 Task: Create a task  Develop a new online tool for website optimization , assign it to team member softage.1@softage.net in the project ArtiZen and update the status of the task to  On Track  , set the priority of the task to High
Action: Mouse moved to (86, 66)
Screenshot: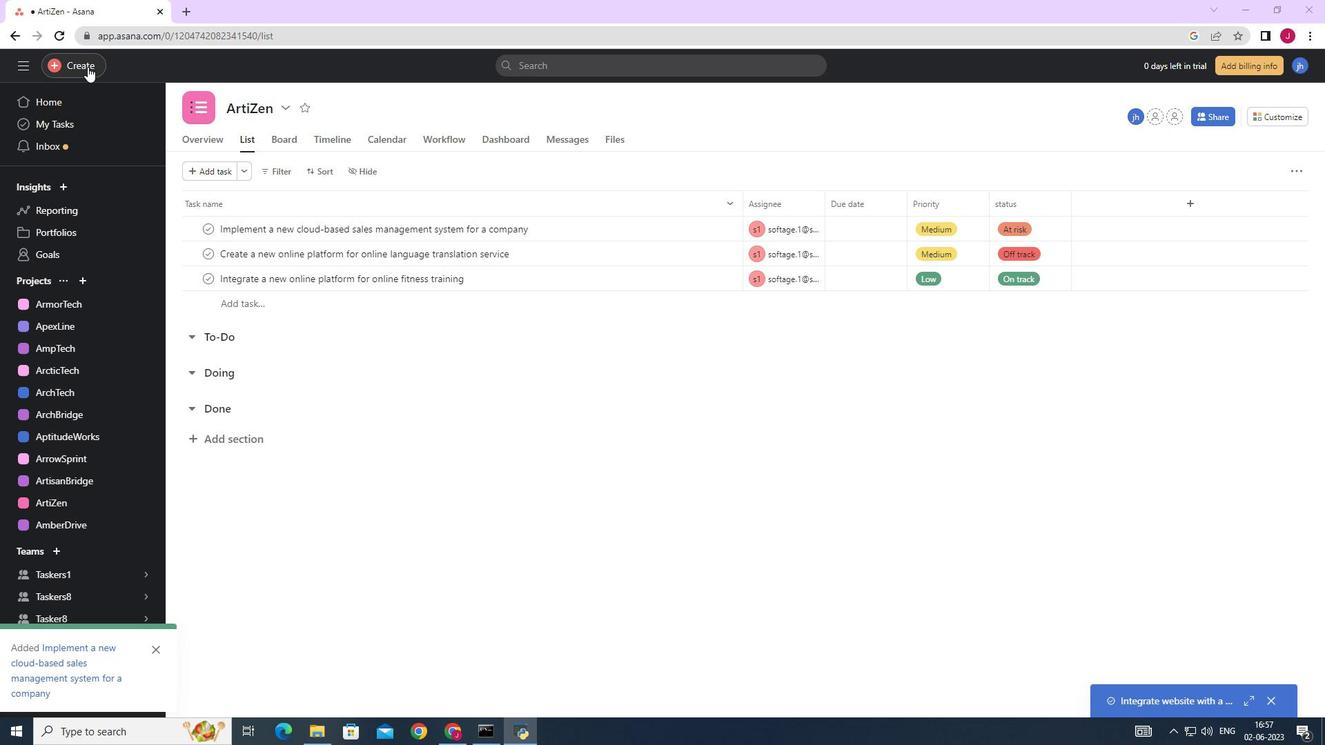 
Action: Mouse pressed left at (86, 66)
Screenshot: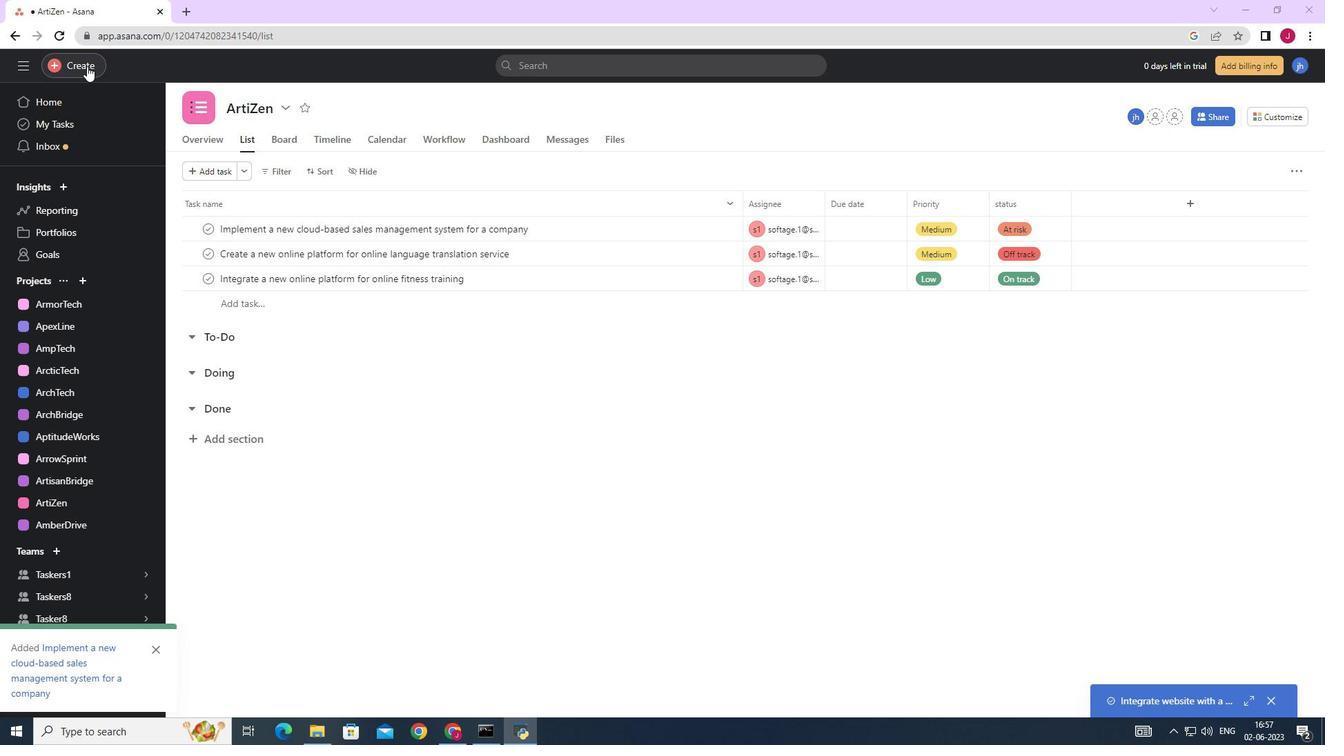
Action: Mouse moved to (170, 67)
Screenshot: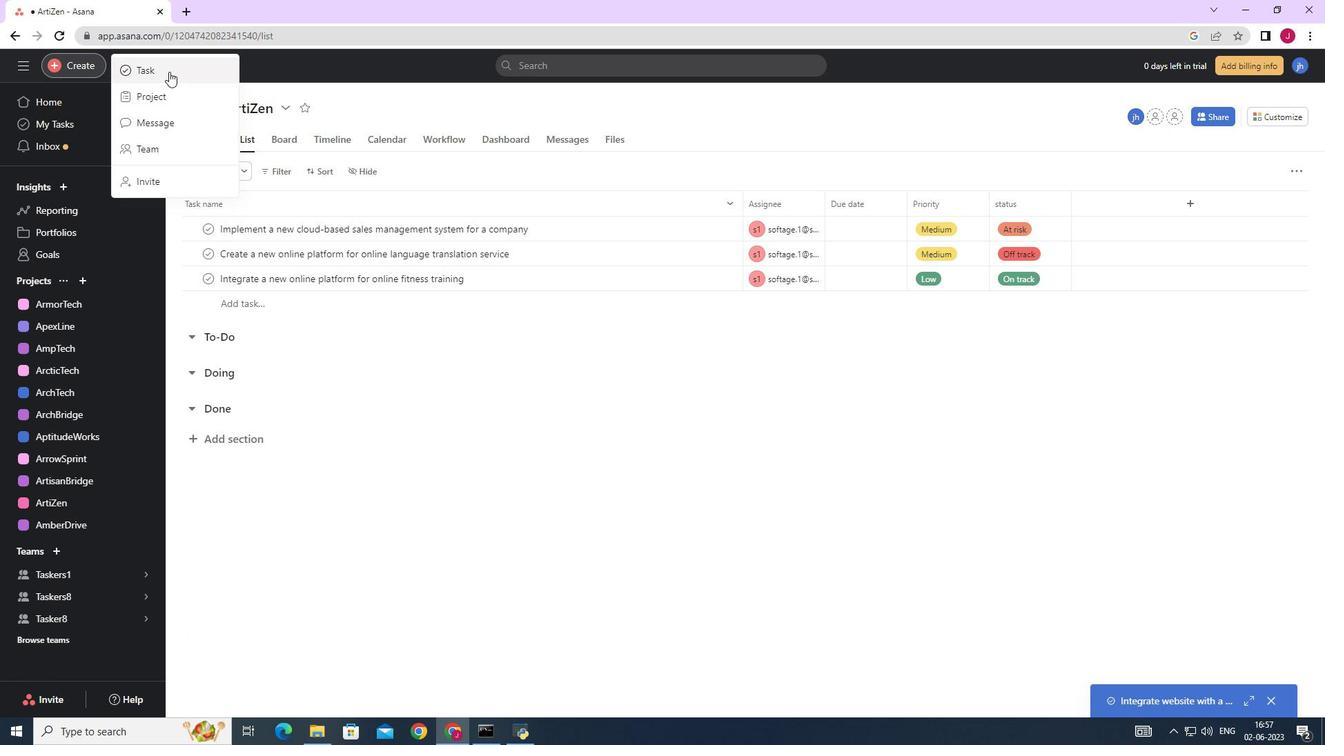 
Action: Mouse pressed left at (170, 67)
Screenshot: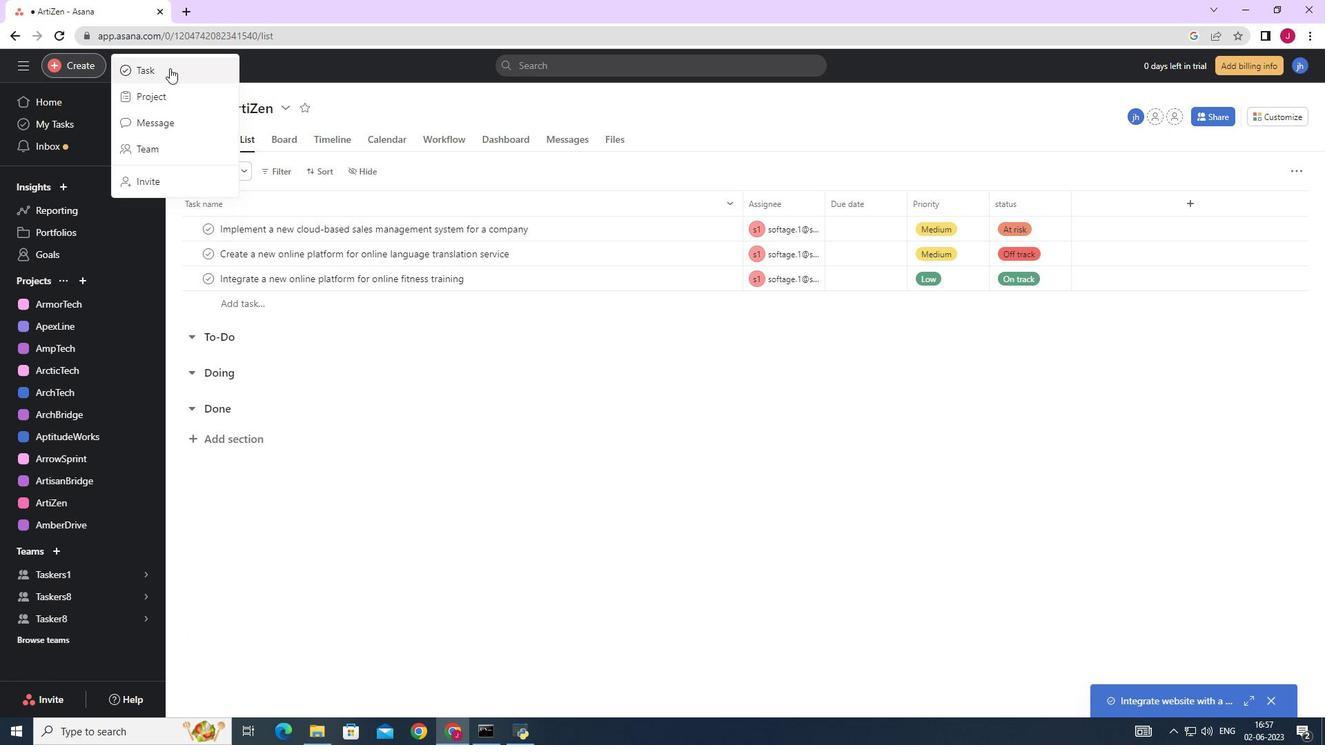 
Action: Mouse moved to (1077, 457)
Screenshot: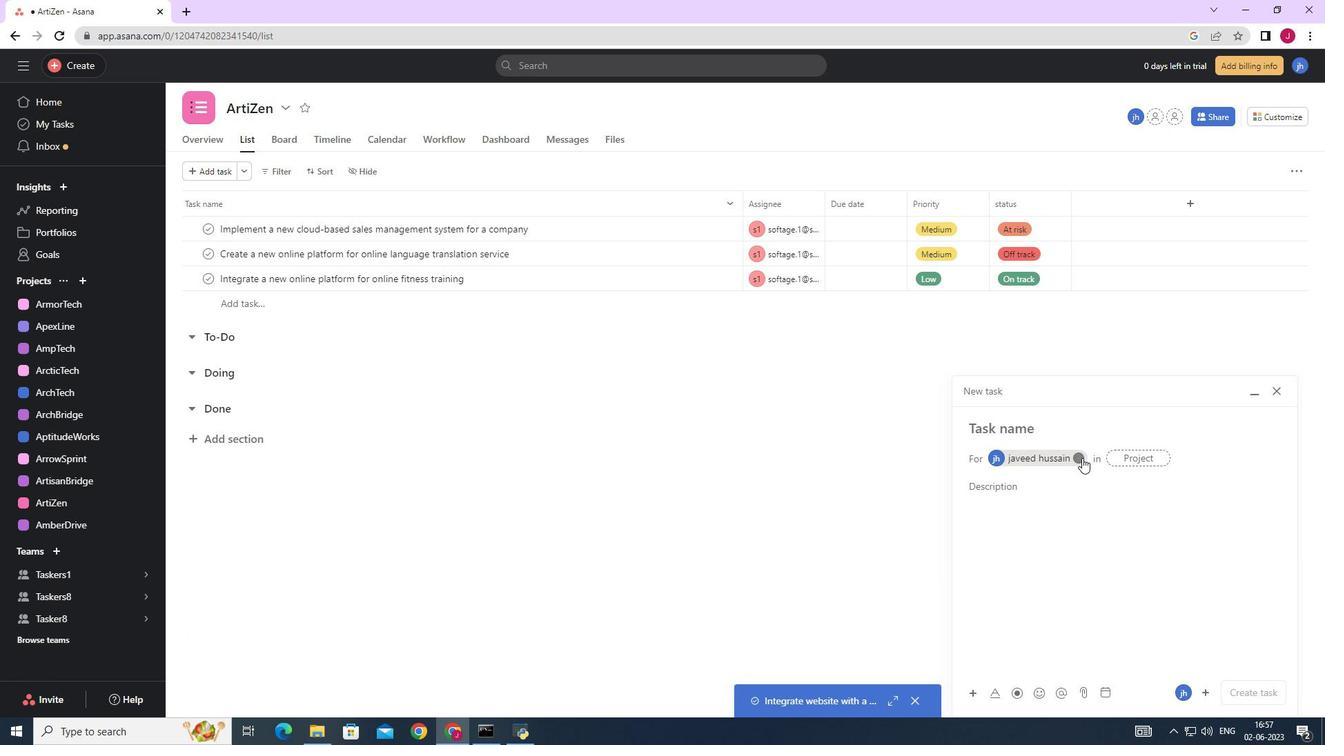
Action: Mouse pressed left at (1077, 457)
Screenshot: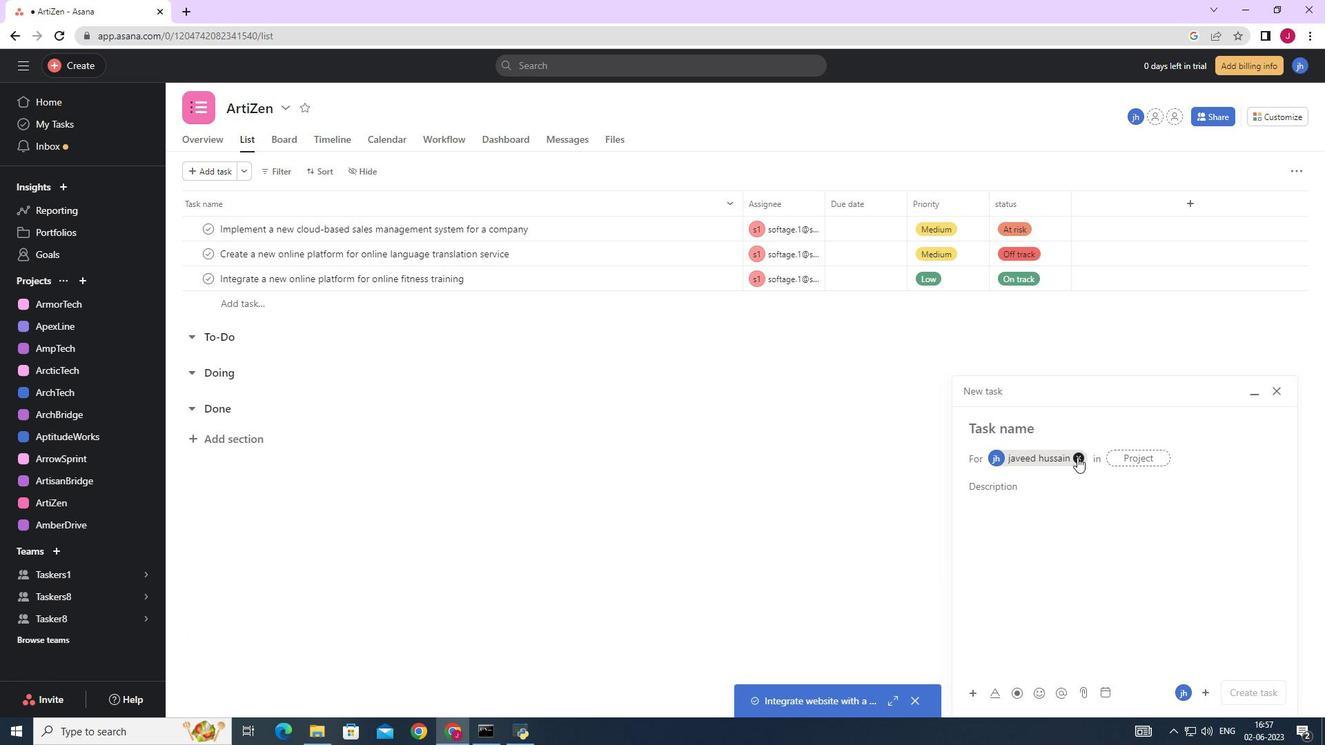 
Action: Mouse moved to (1019, 424)
Screenshot: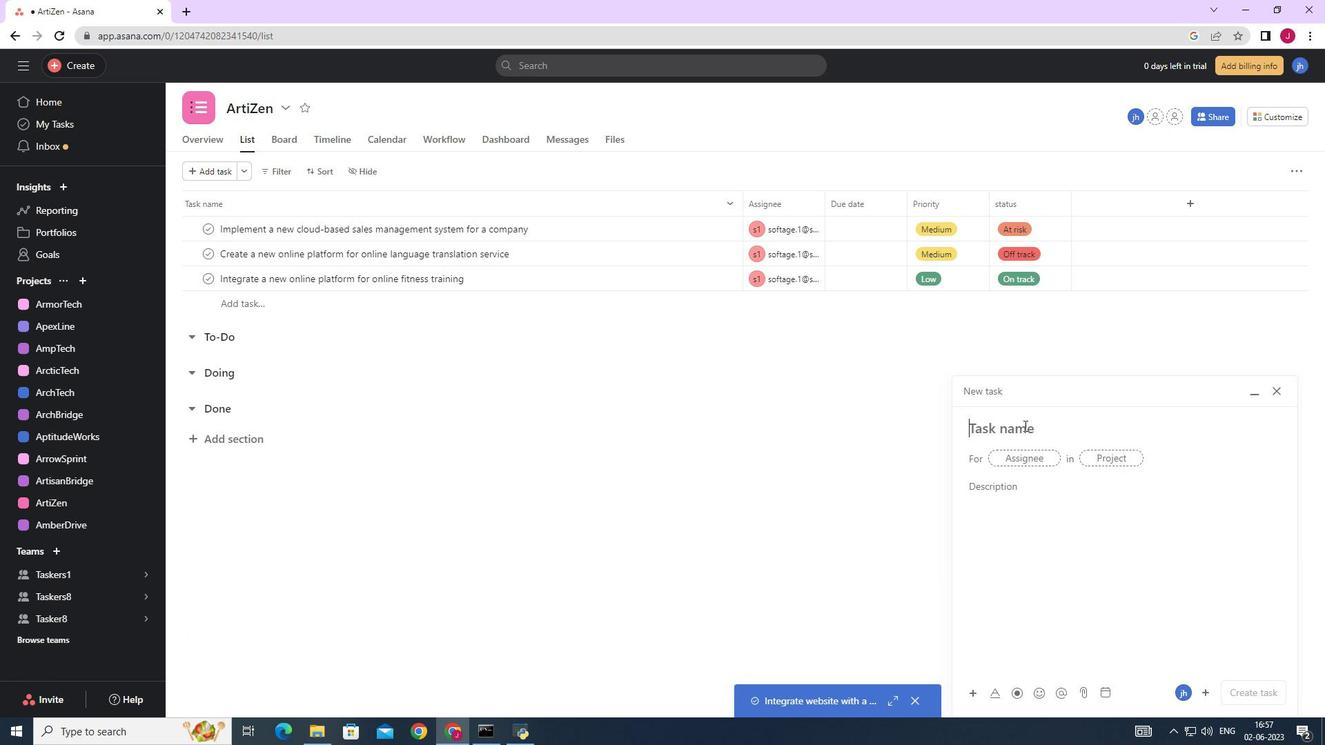 
Action: Mouse pressed left at (1019, 424)
Screenshot: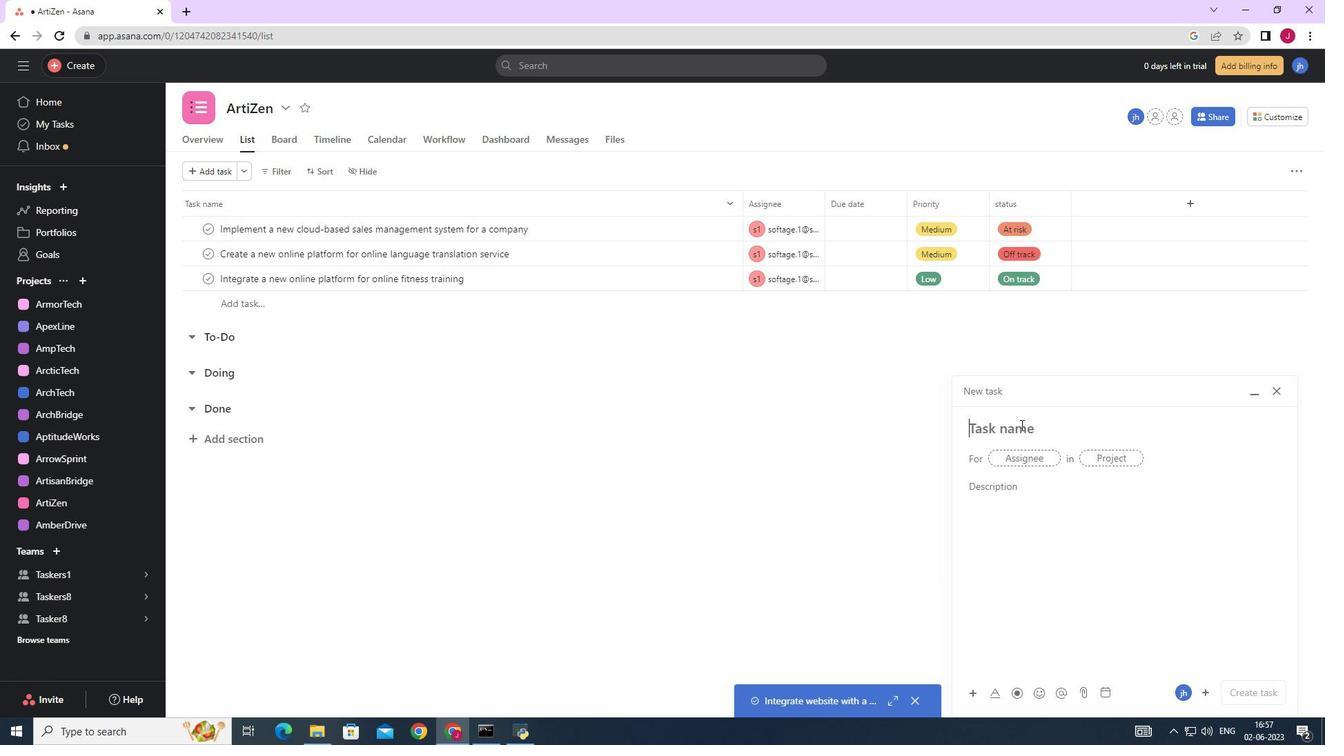 
Action: Key pressed <Key.caps_lock>D<Key.caps_lock>evelop<Key.space>a<Key.space>new<Key.space>online<Key.space>tool<Key.space>for<Key.space>website<Key.space>optimization<Key.space>
Screenshot: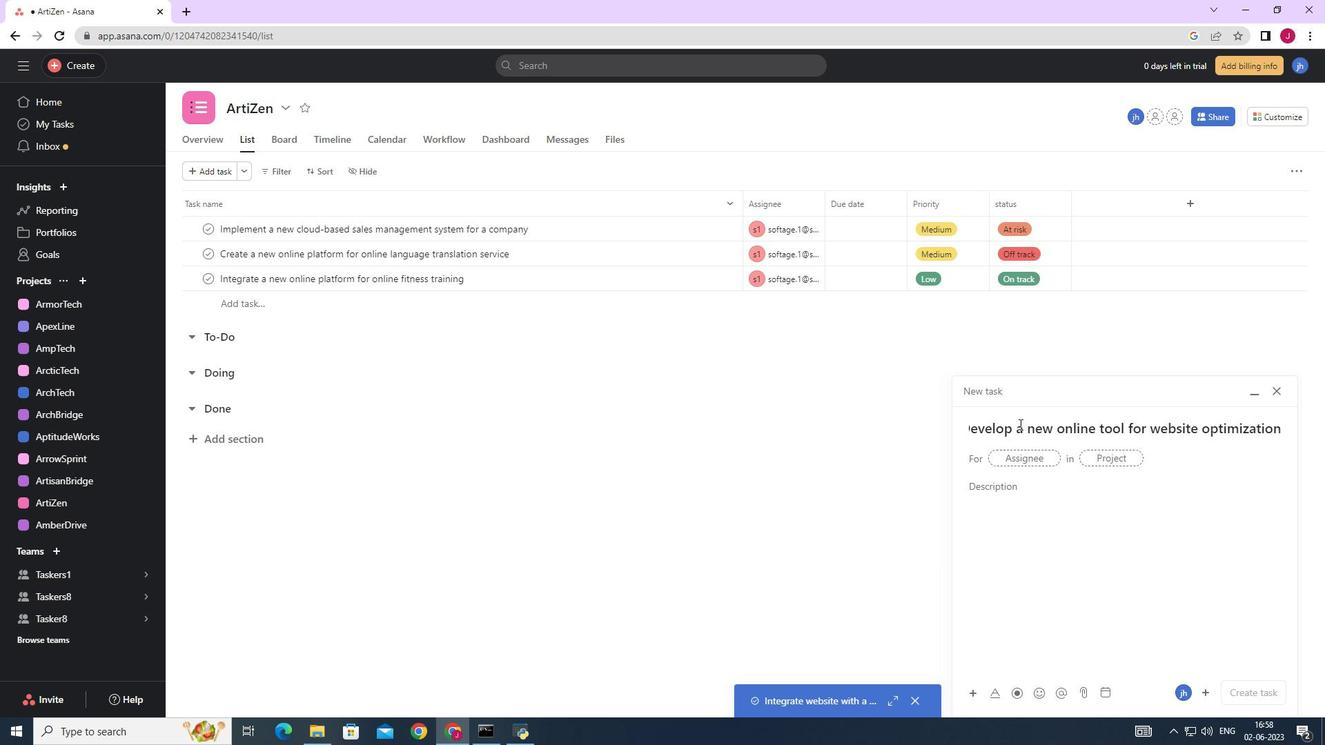 
Action: Mouse moved to (1027, 462)
Screenshot: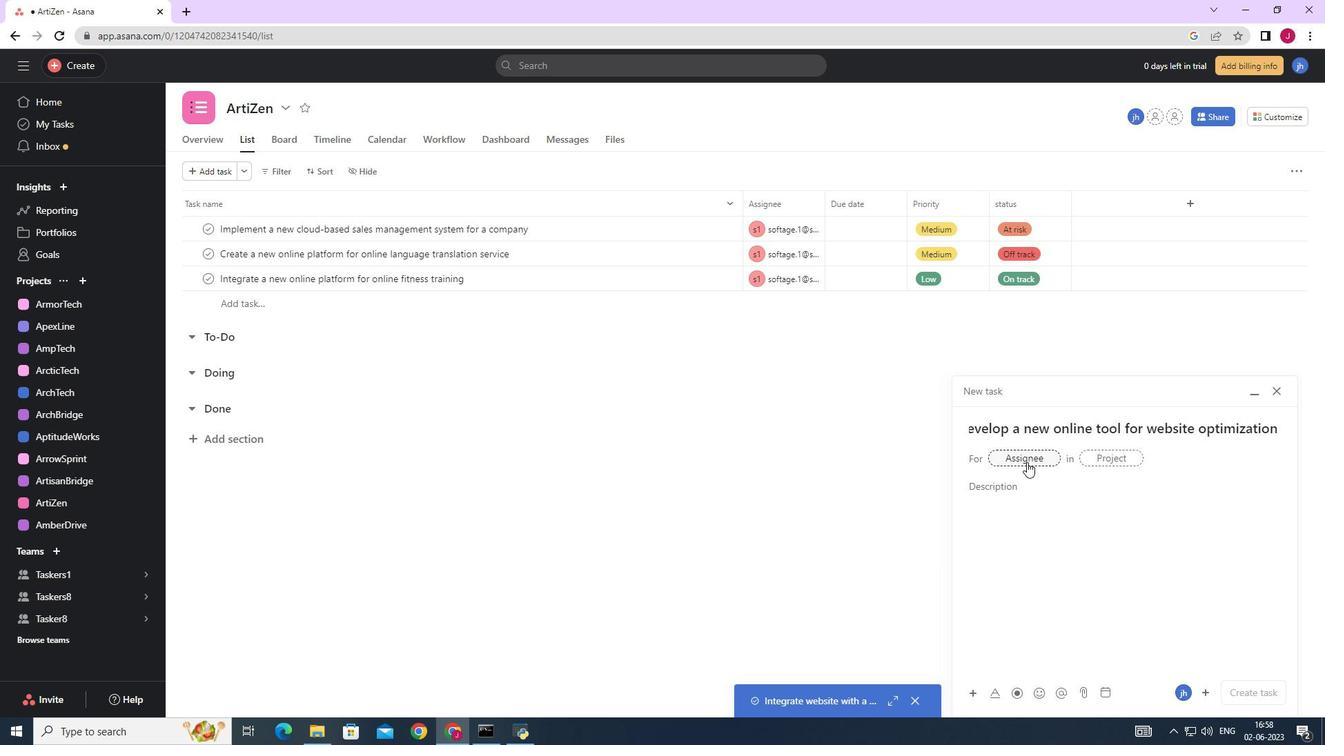 
Action: Mouse pressed left at (1027, 462)
Screenshot: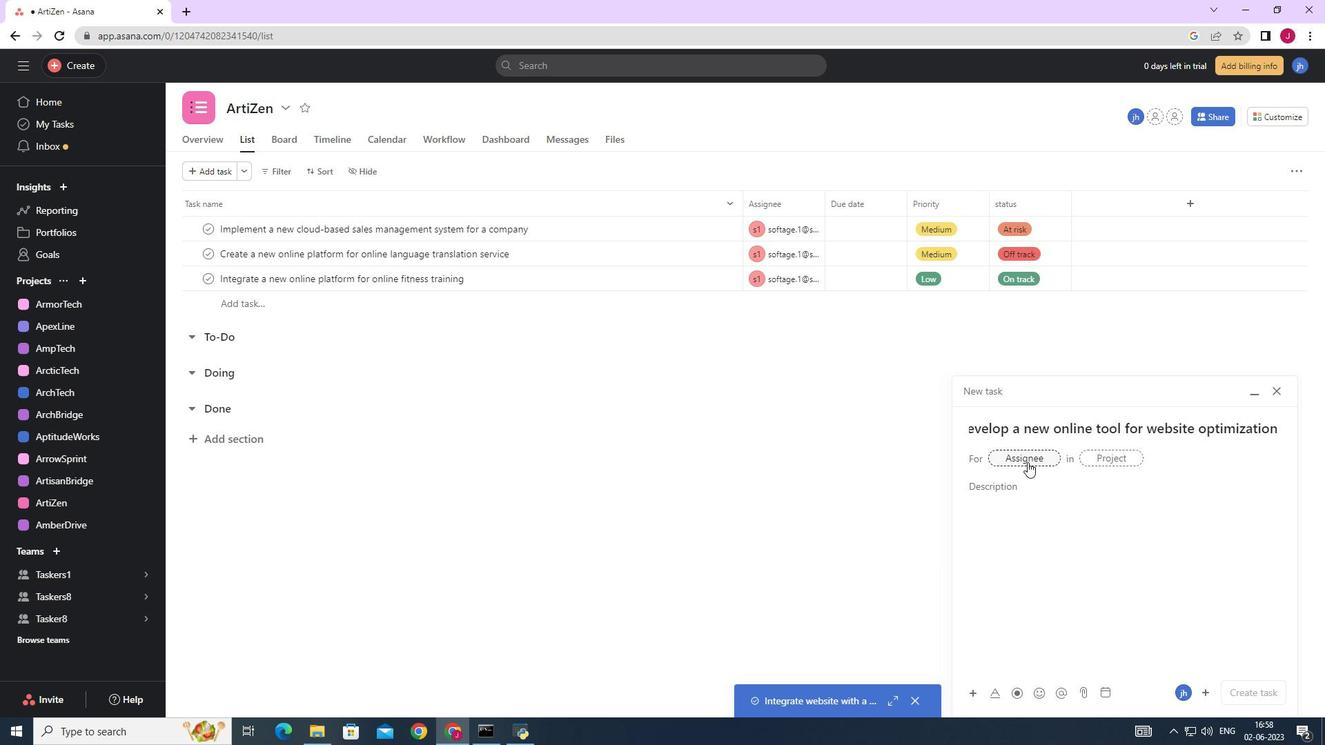 
Action: Mouse moved to (1027, 461)
Screenshot: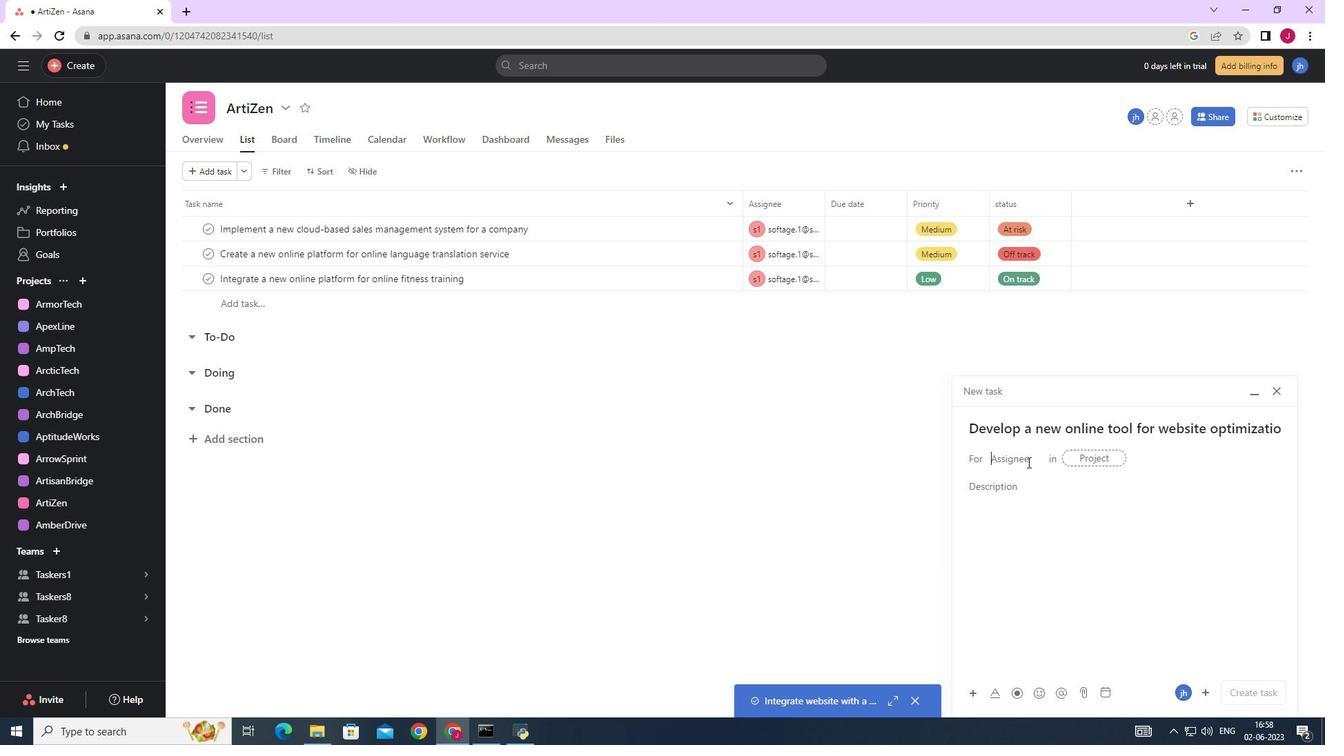 
Action: Key pressed softage.1
Screenshot: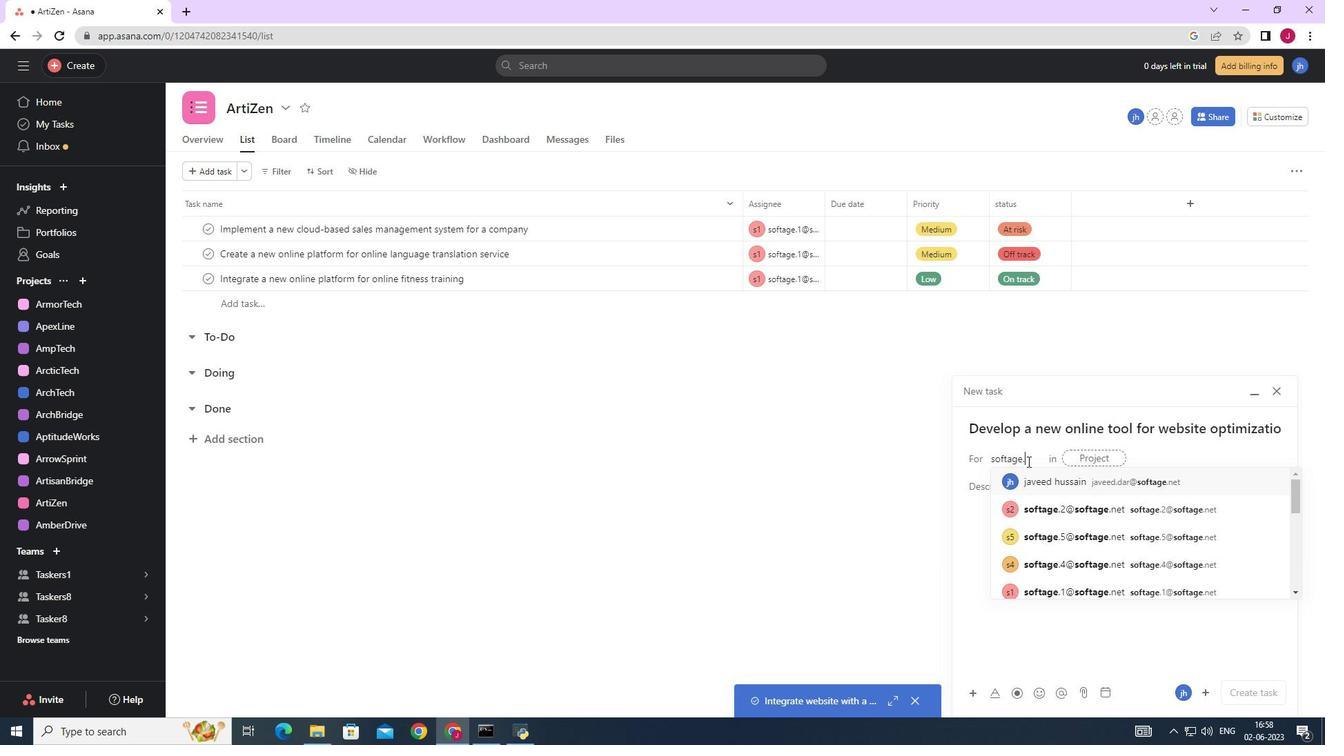 
Action: Mouse moved to (1074, 481)
Screenshot: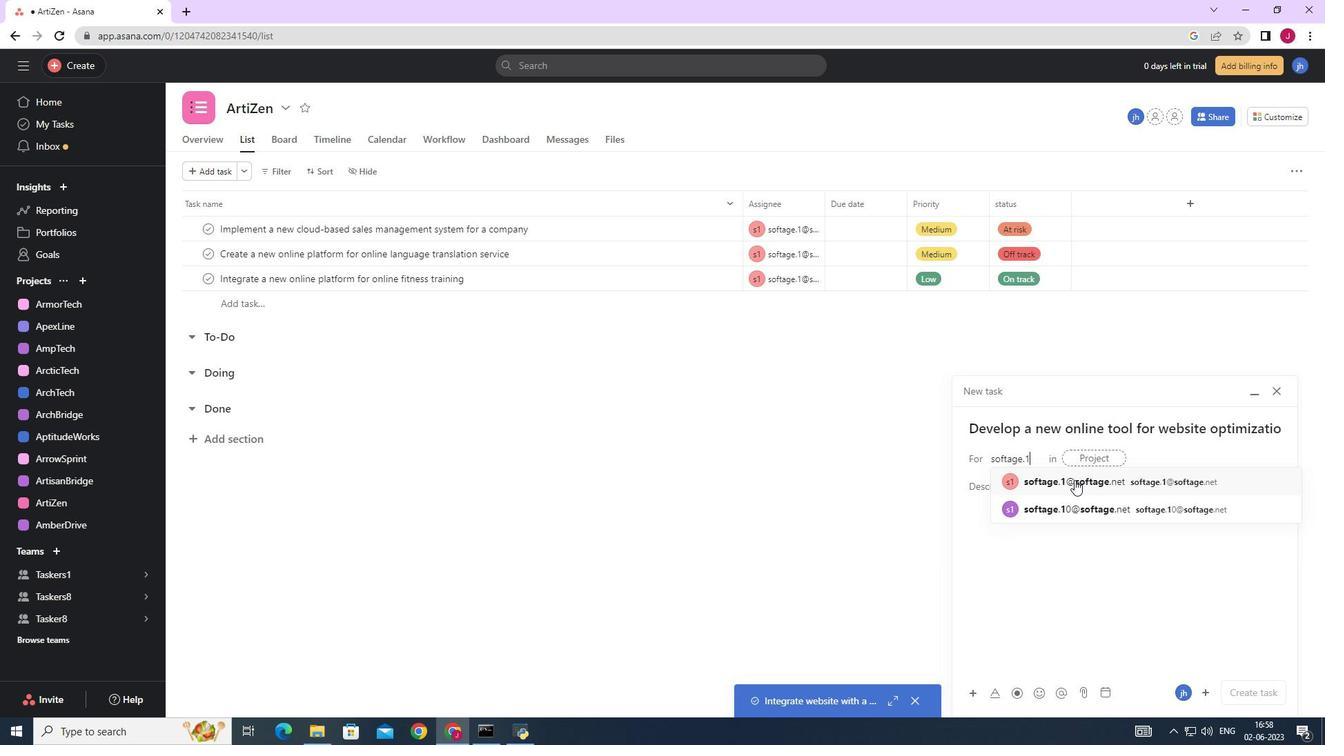 
Action: Mouse pressed left at (1074, 481)
Screenshot: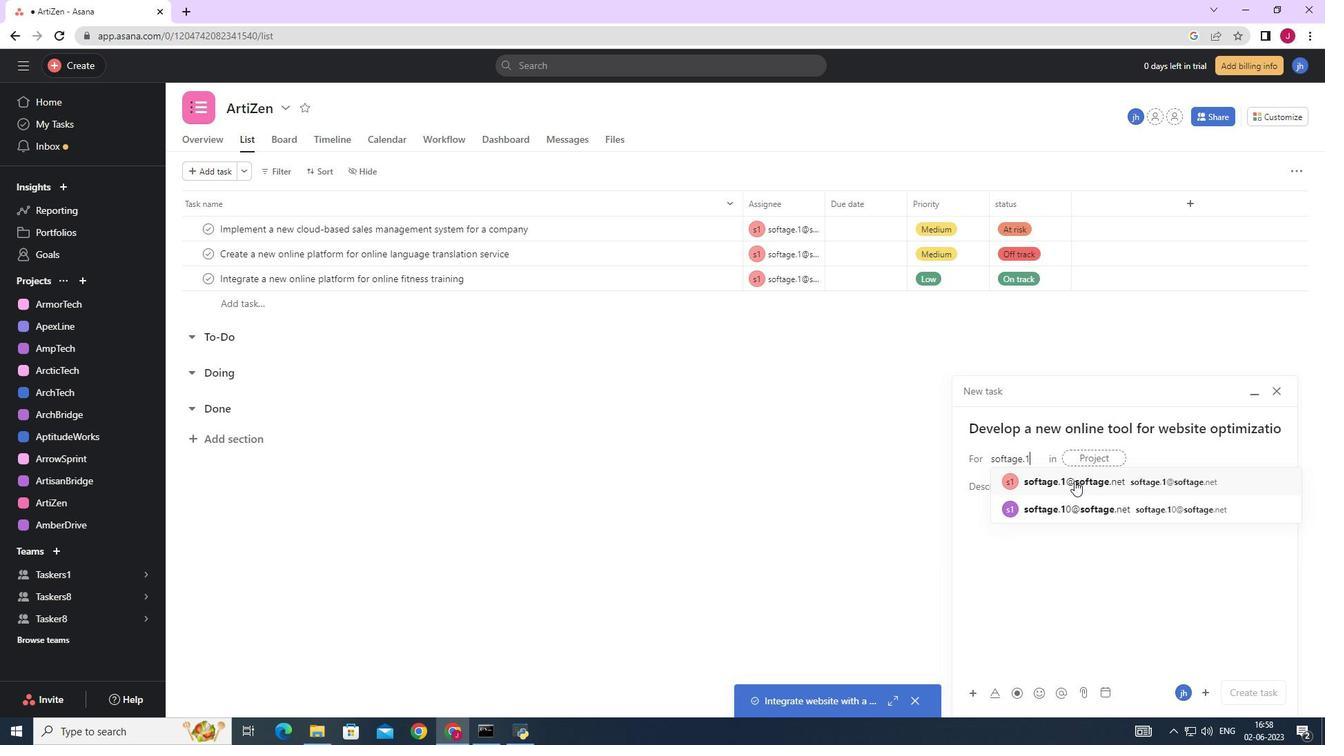 
Action: Mouse moved to (866, 486)
Screenshot: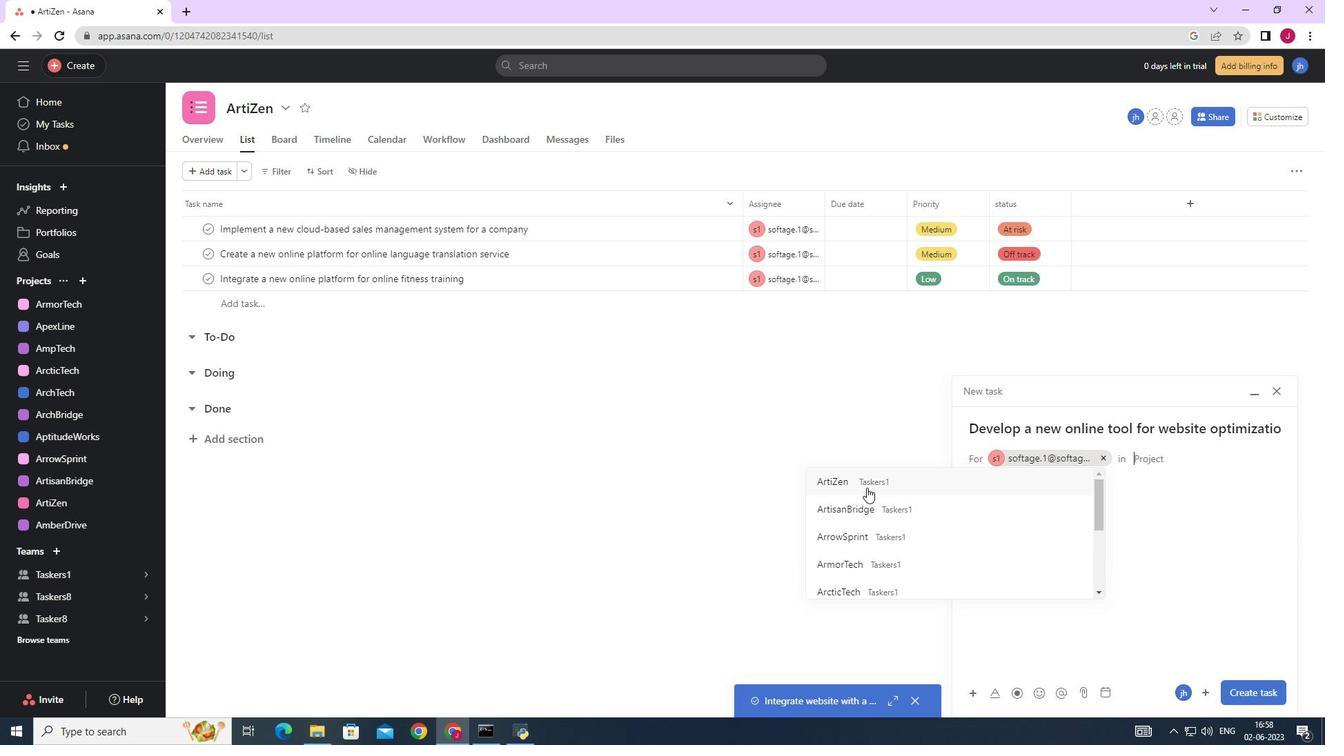 
Action: Mouse pressed left at (866, 486)
Screenshot: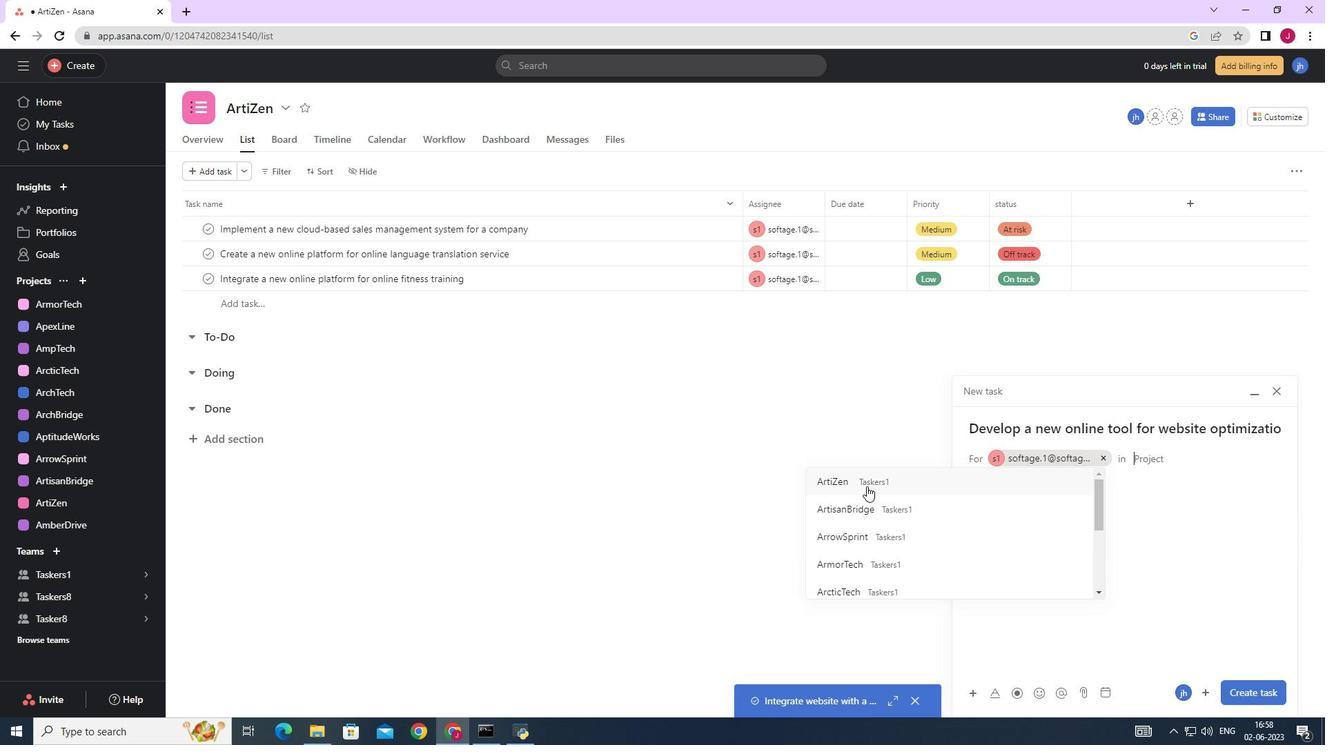 
Action: Mouse moved to (1048, 492)
Screenshot: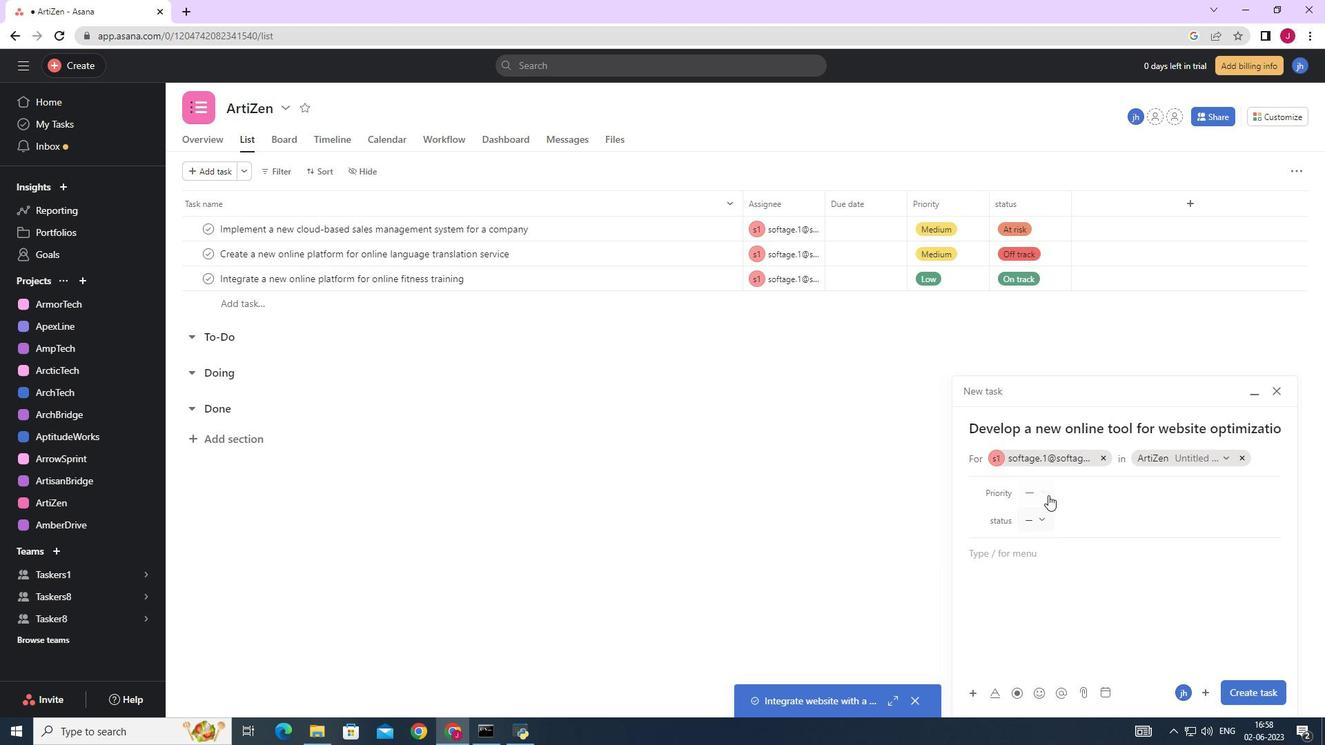 
Action: Mouse pressed left at (1048, 492)
Screenshot: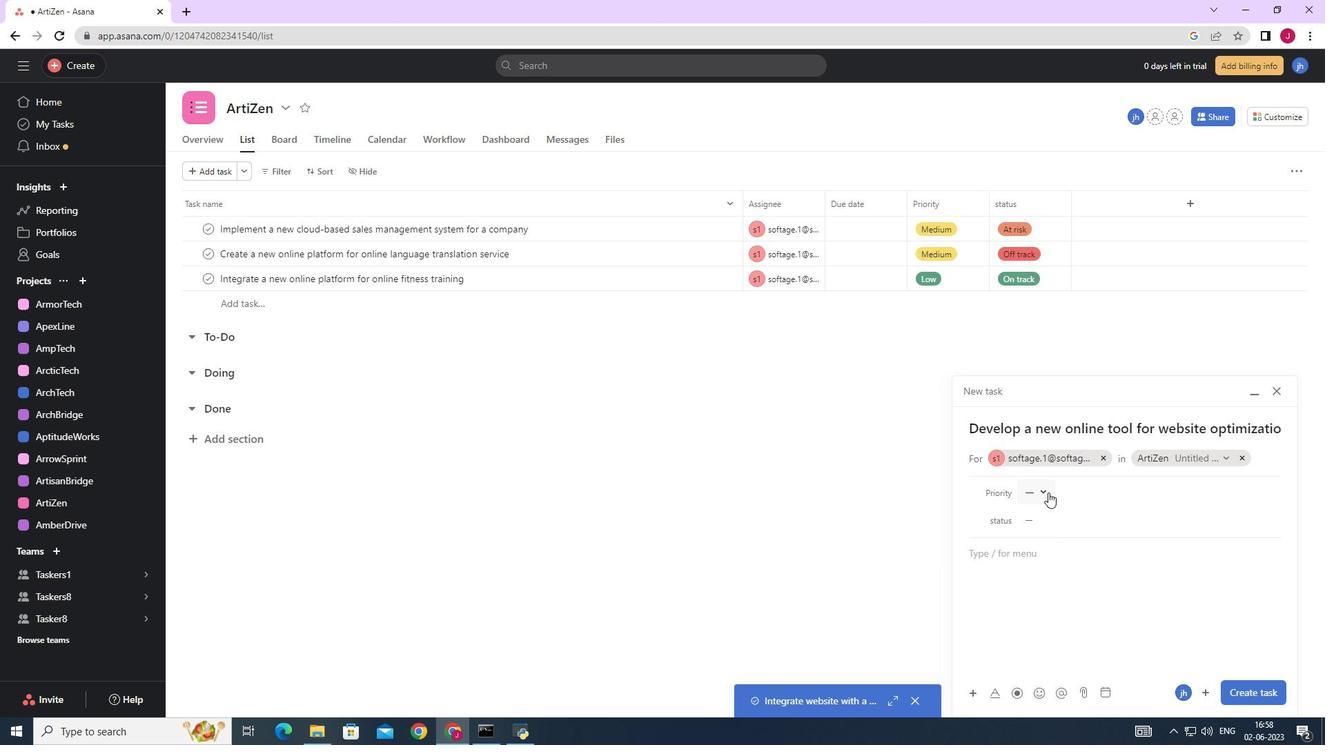 
Action: Mouse moved to (1055, 538)
Screenshot: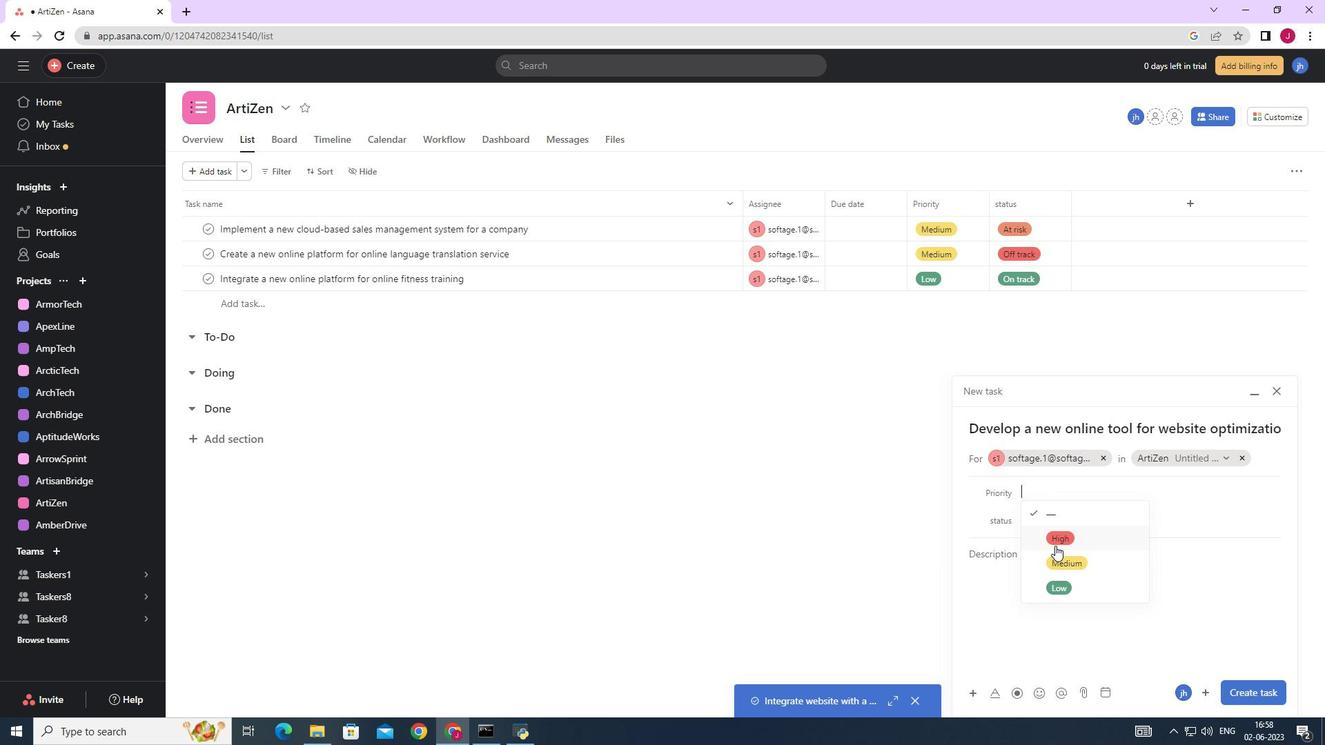 
Action: Mouse pressed left at (1055, 538)
Screenshot: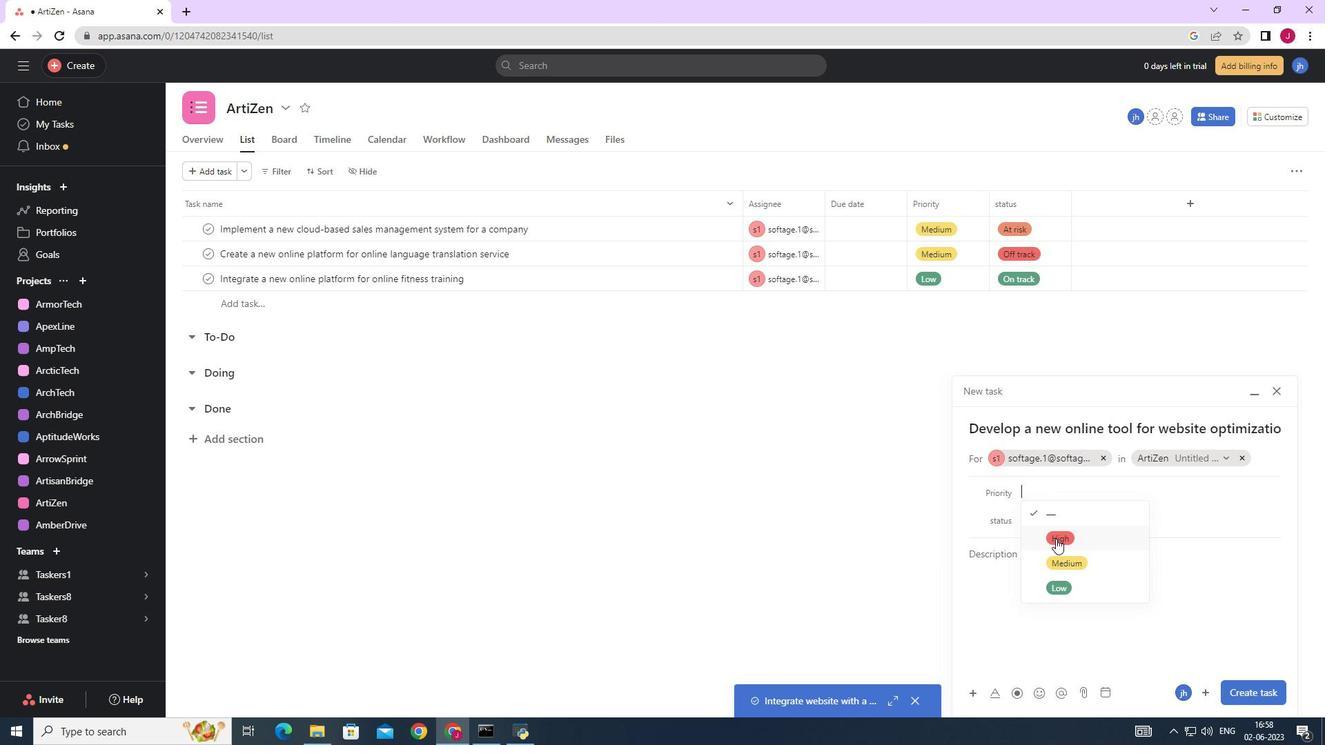 
Action: Mouse moved to (1036, 517)
Screenshot: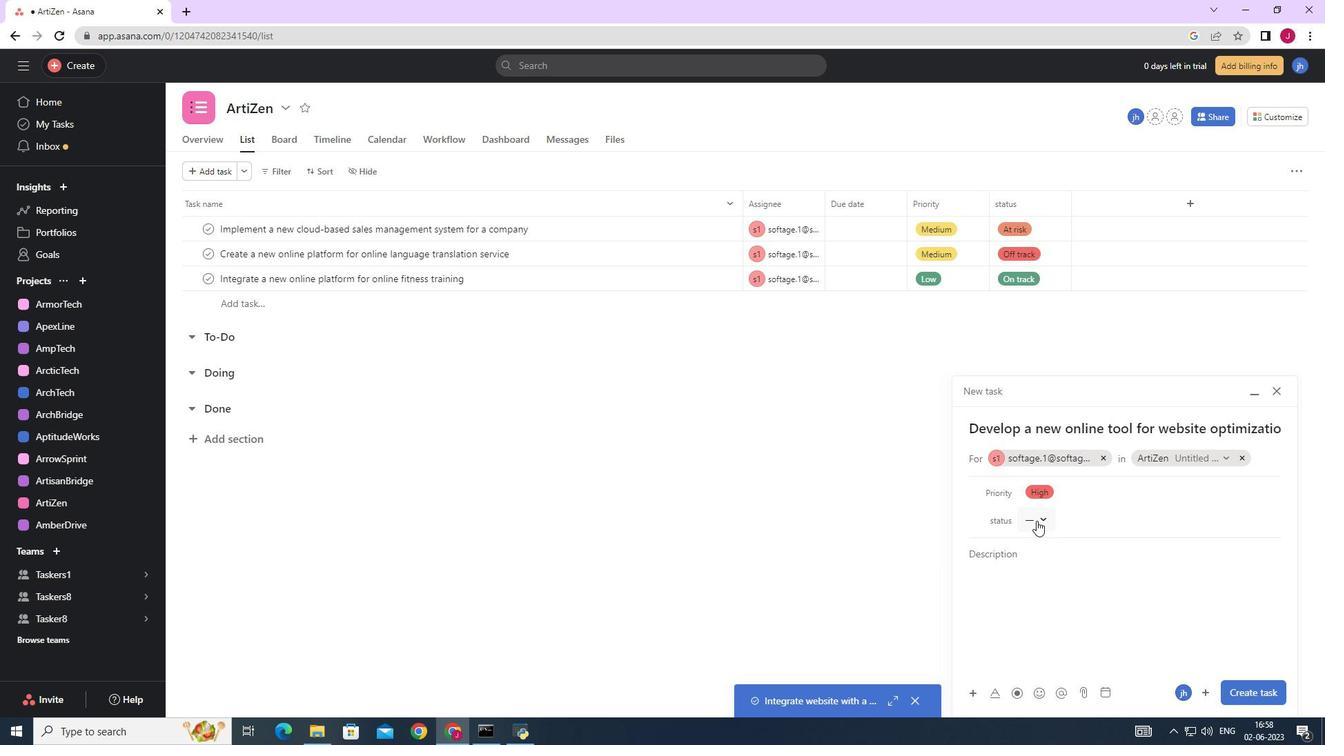 
Action: Mouse pressed left at (1036, 517)
Screenshot: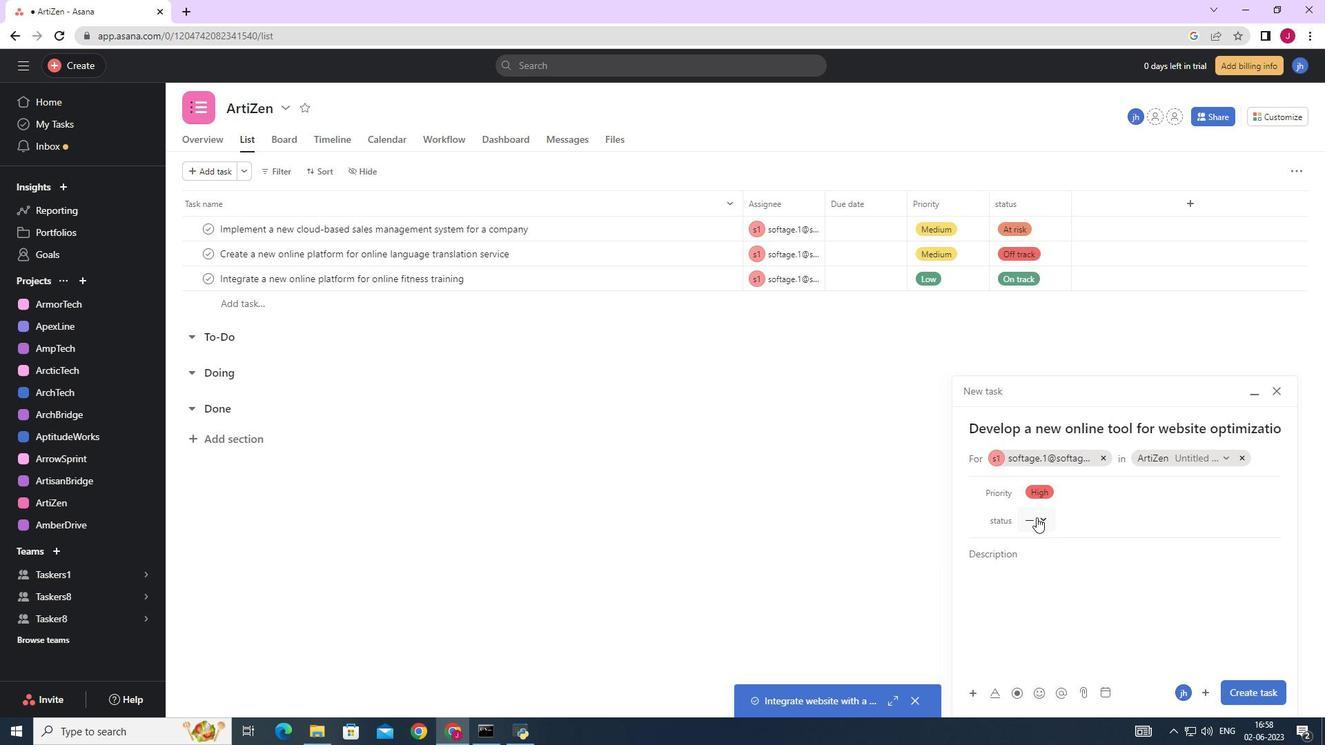 
Action: Mouse moved to (1058, 563)
Screenshot: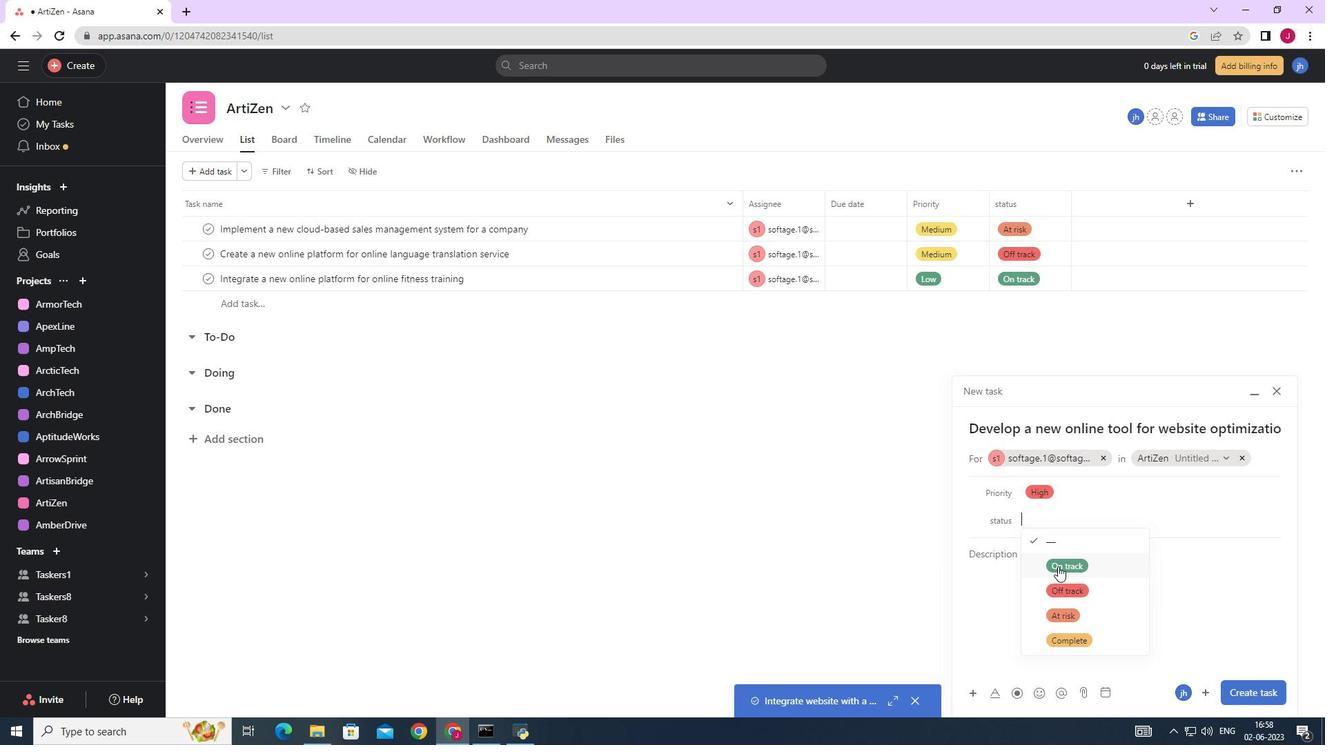 
Action: Mouse pressed left at (1058, 563)
Screenshot: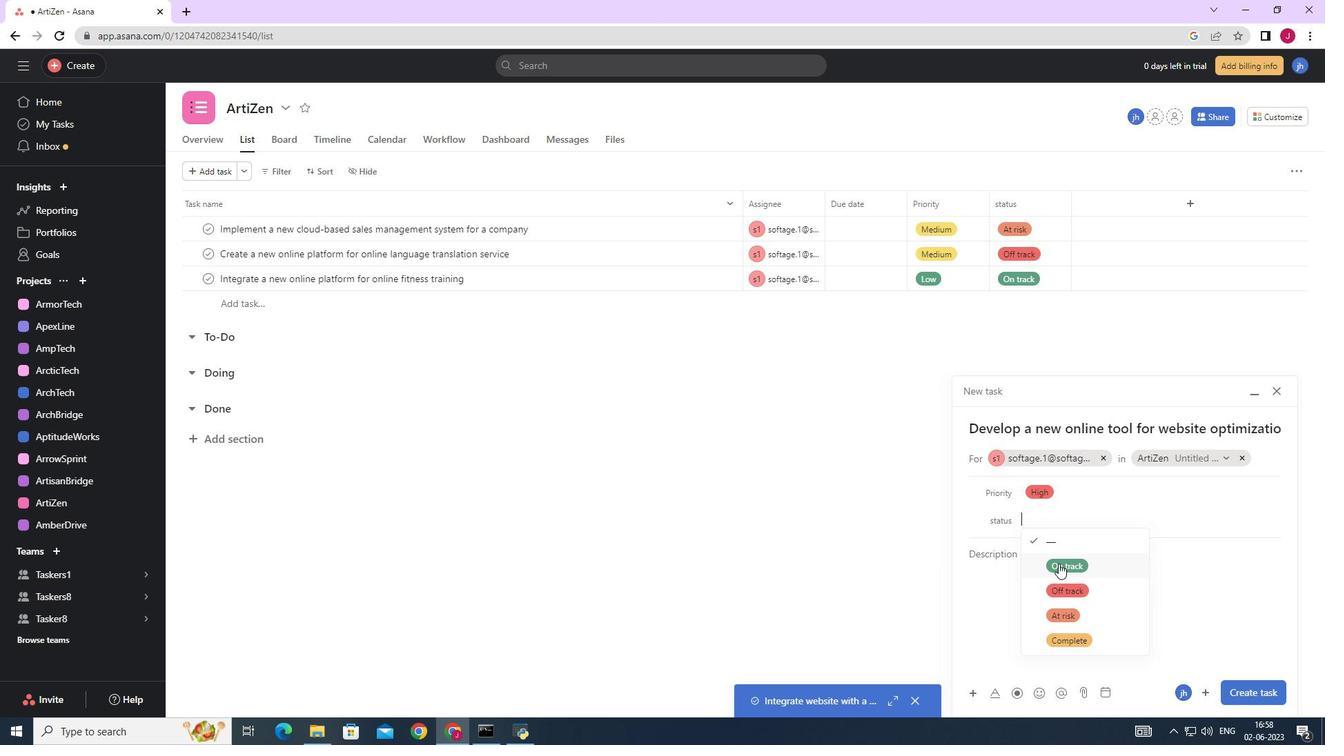 
Action: Mouse moved to (1238, 692)
Screenshot: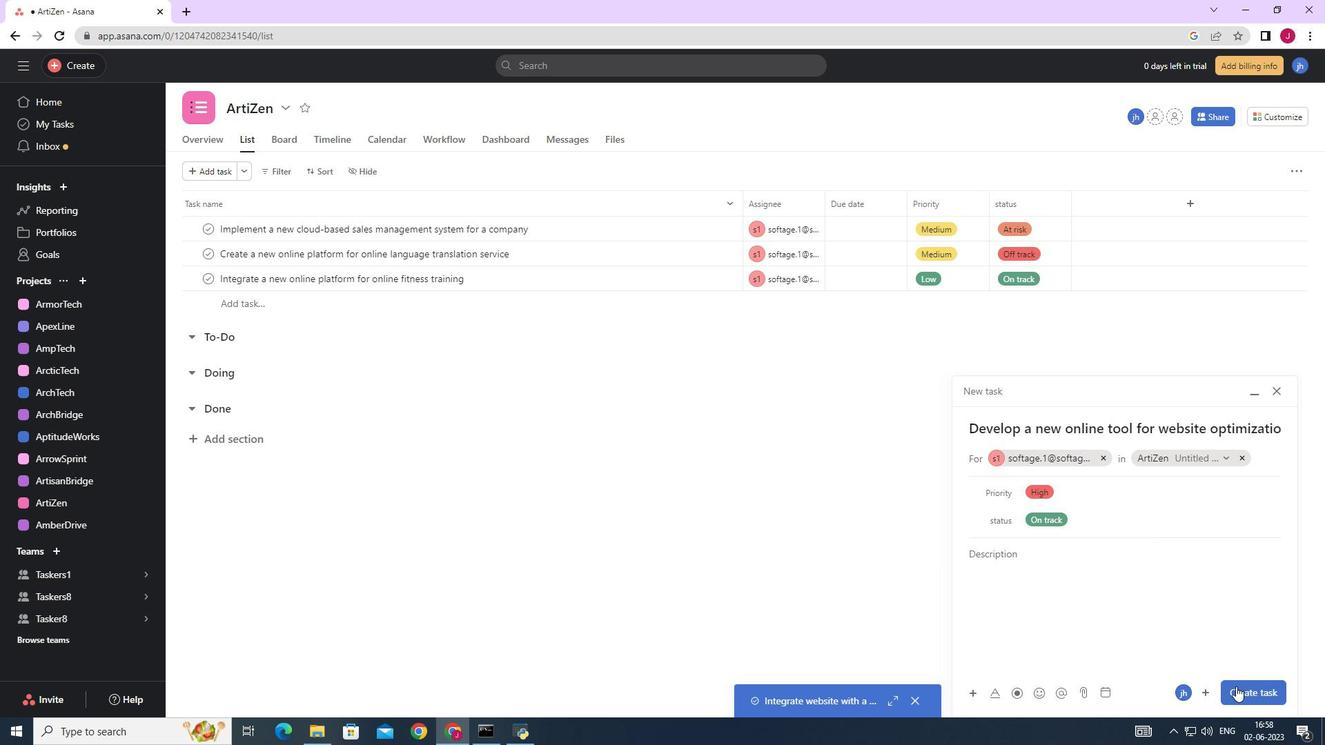 
Action: Mouse pressed left at (1238, 692)
Screenshot: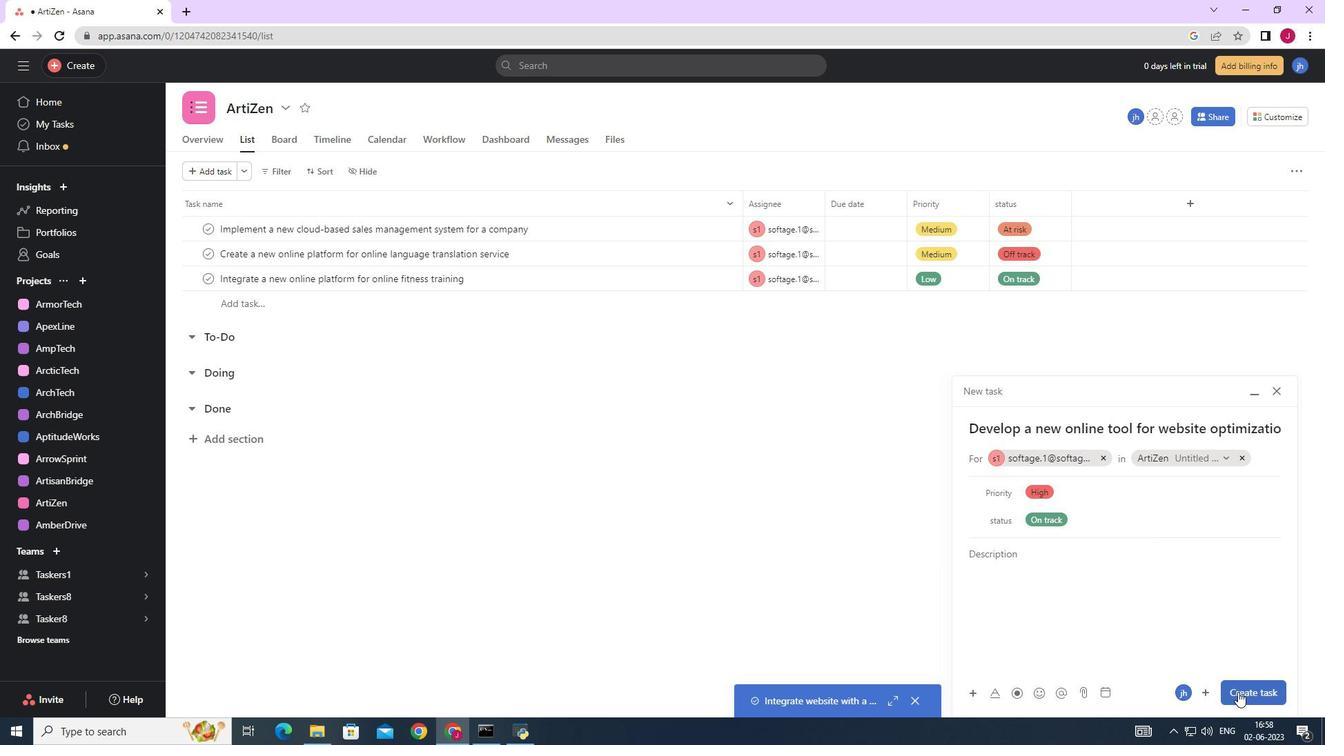 
Action: Mouse moved to (1218, 639)
Screenshot: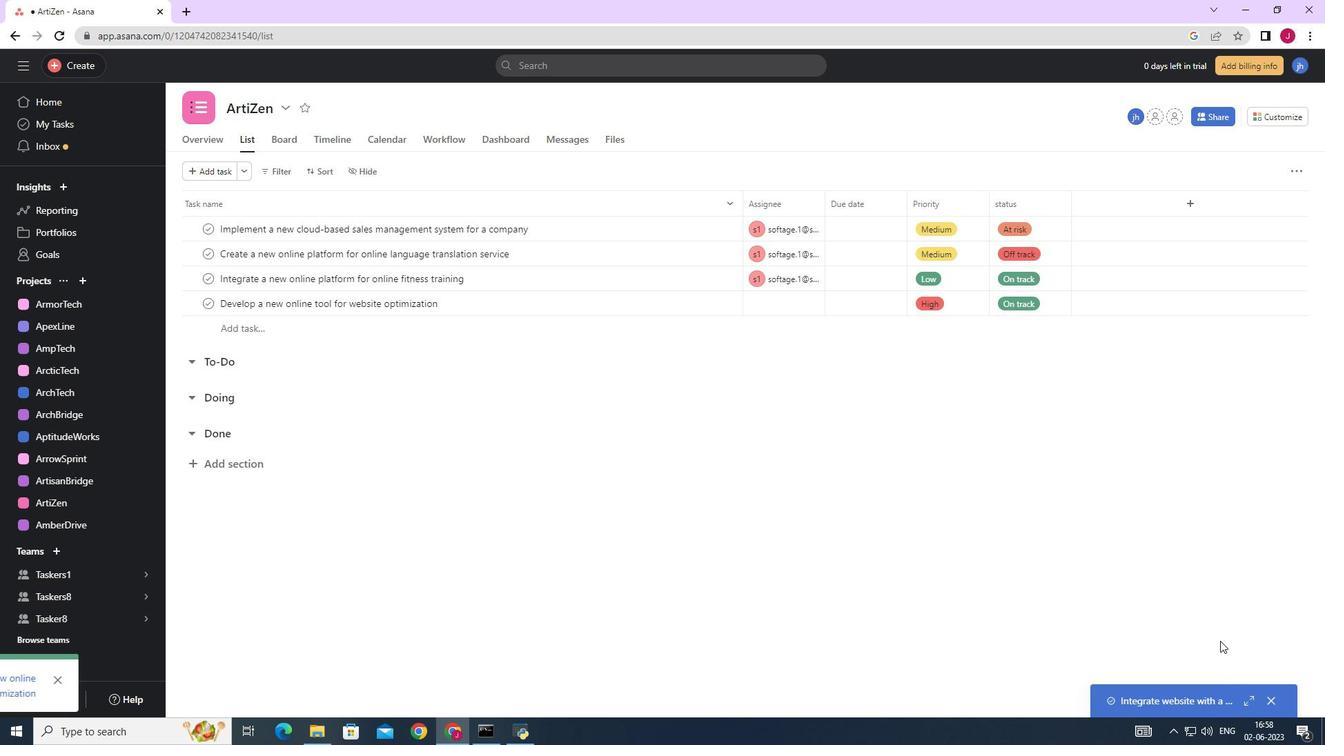 
